 Task: Open a blank sheet, save the file as Grace.pdf Add the quote 'The only time you should ever look back is to see how far you've come.' Apply font style 'Merriweather' and font size 36 Align the text to the Justify .Change the text color to  'Purple'
Action: Mouse moved to (354, 193)
Screenshot: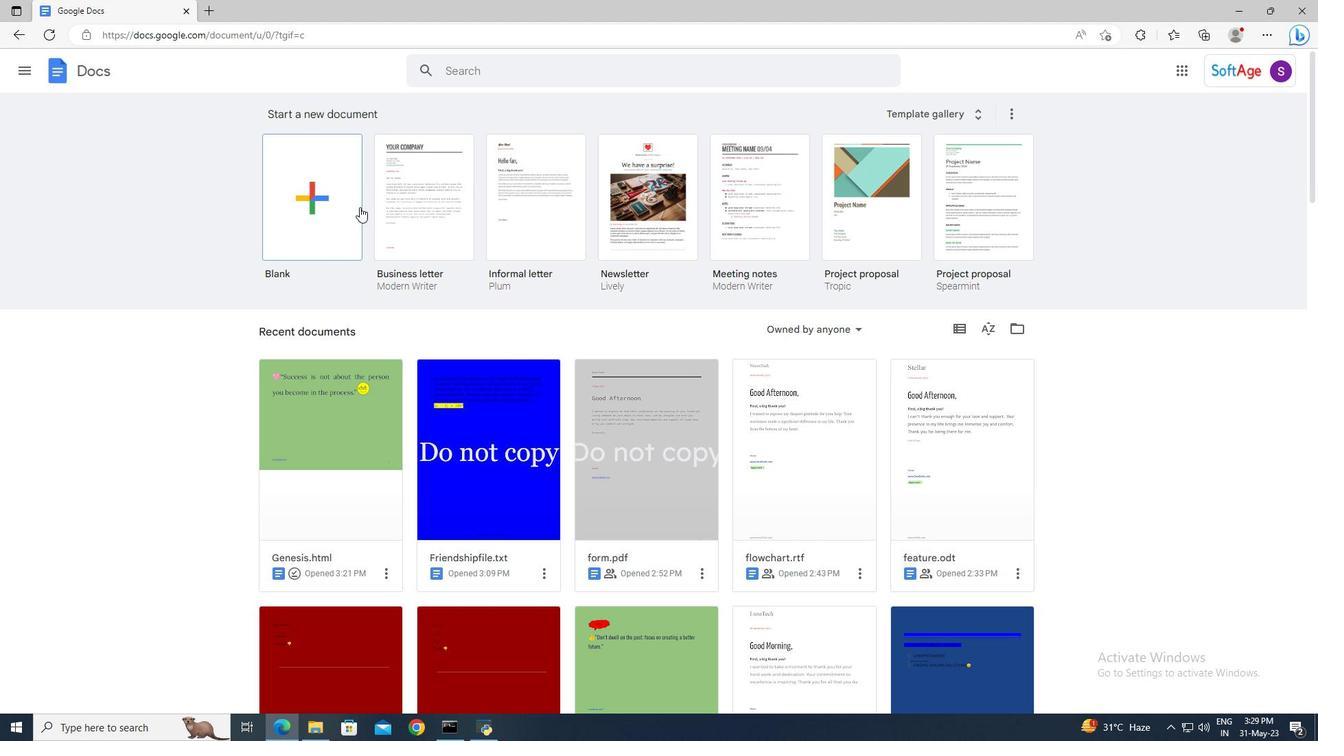 
Action: Mouse pressed left at (354, 193)
Screenshot: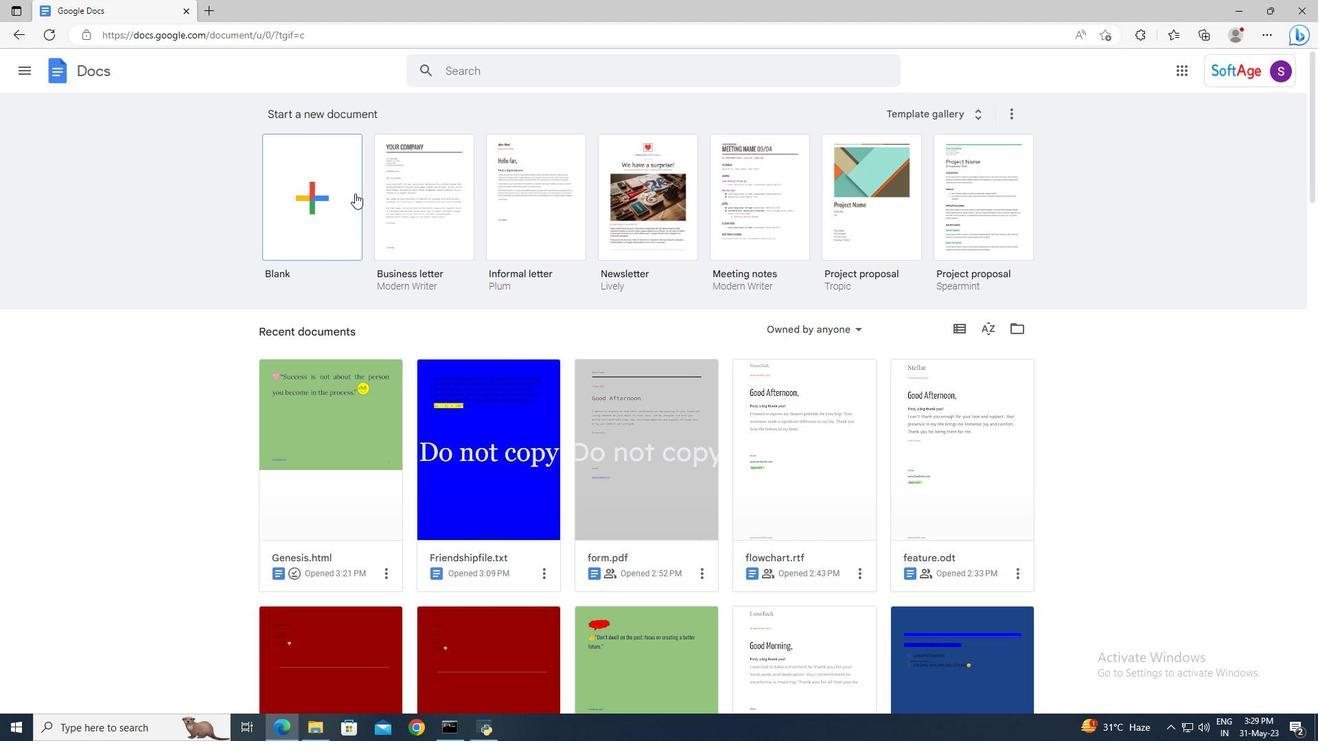 
Action: Mouse moved to (136, 58)
Screenshot: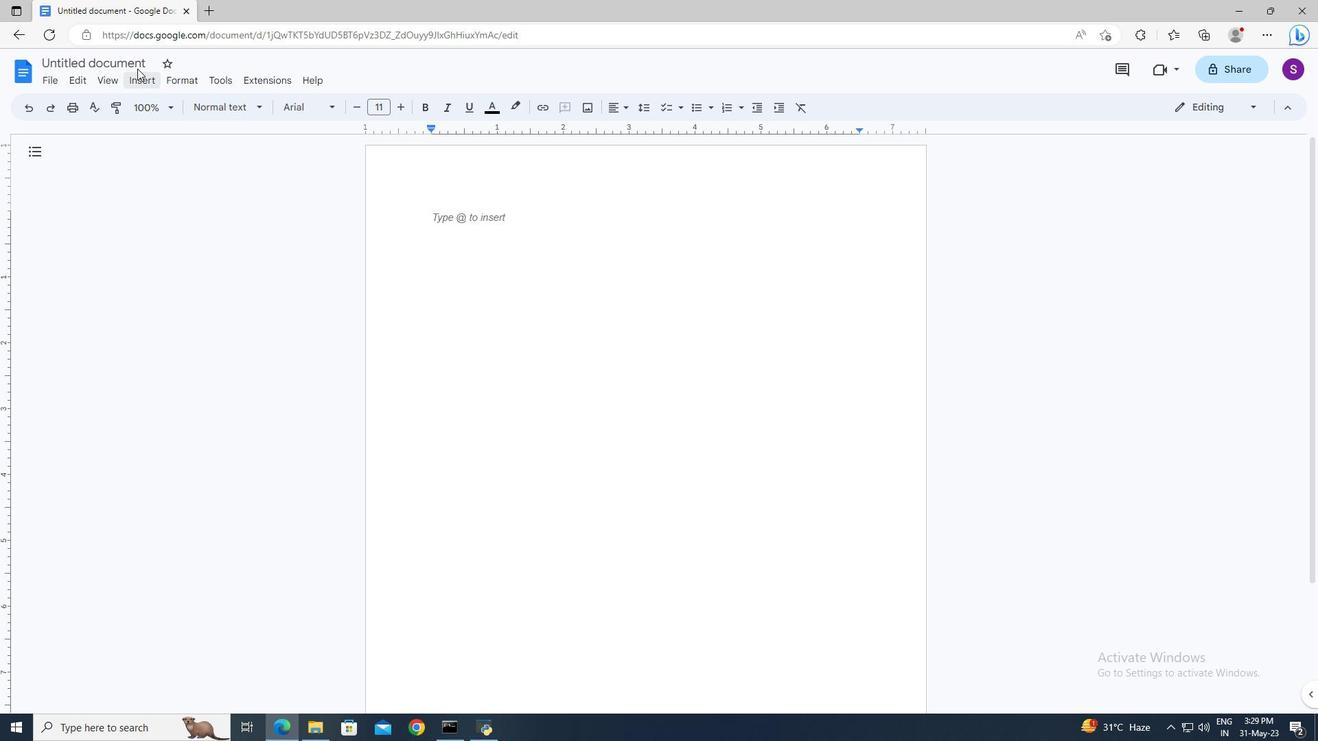 
Action: Mouse pressed left at (136, 58)
Screenshot: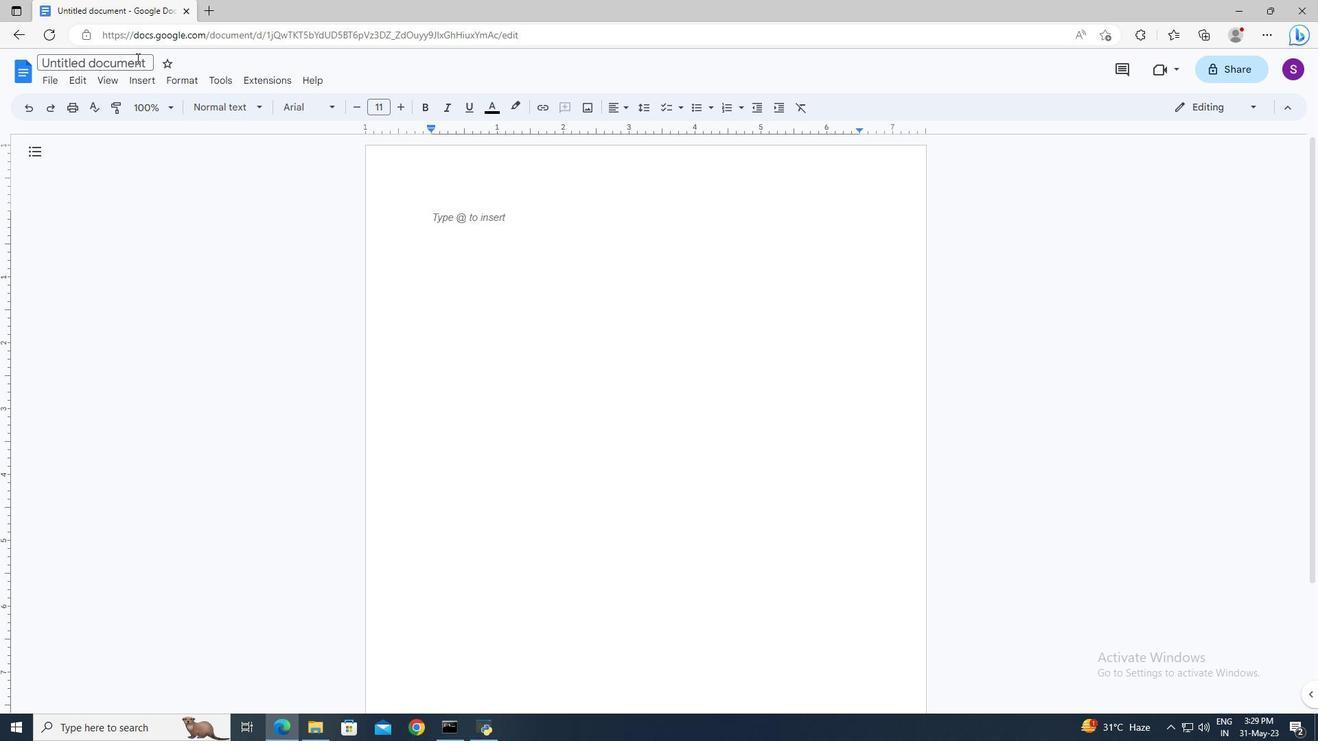 
Action: Key pressed <Key.delete><Key.shift>Grace.pdf<Key.enter>
Screenshot: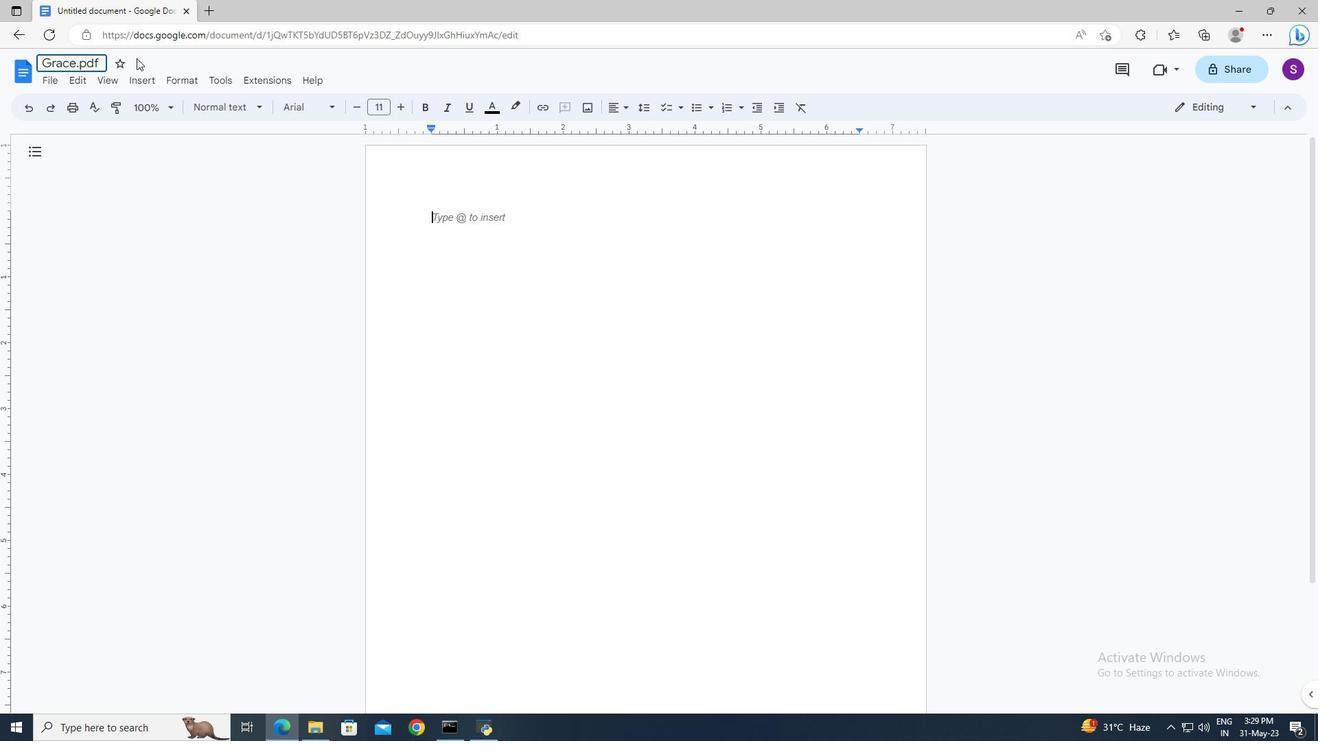 
Action: Mouse moved to (458, 215)
Screenshot: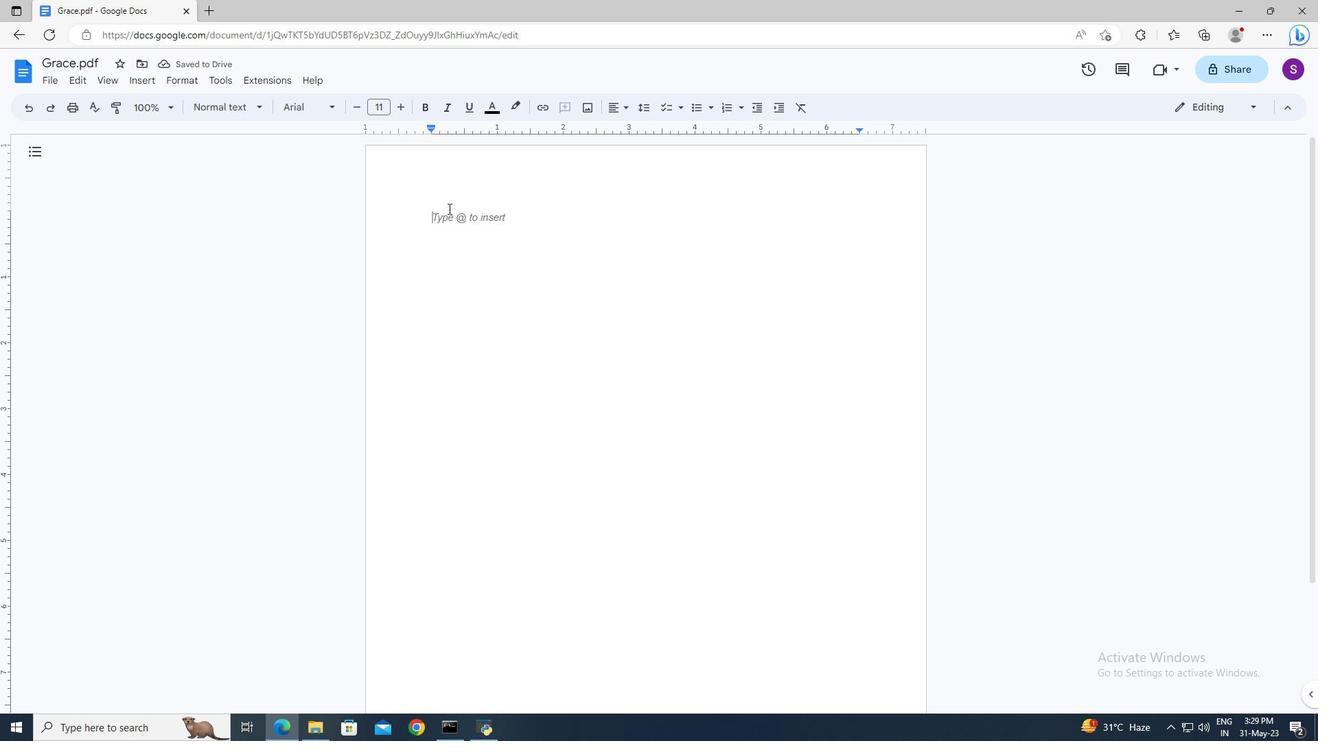 
Action: Mouse pressed left at (458, 215)
Screenshot: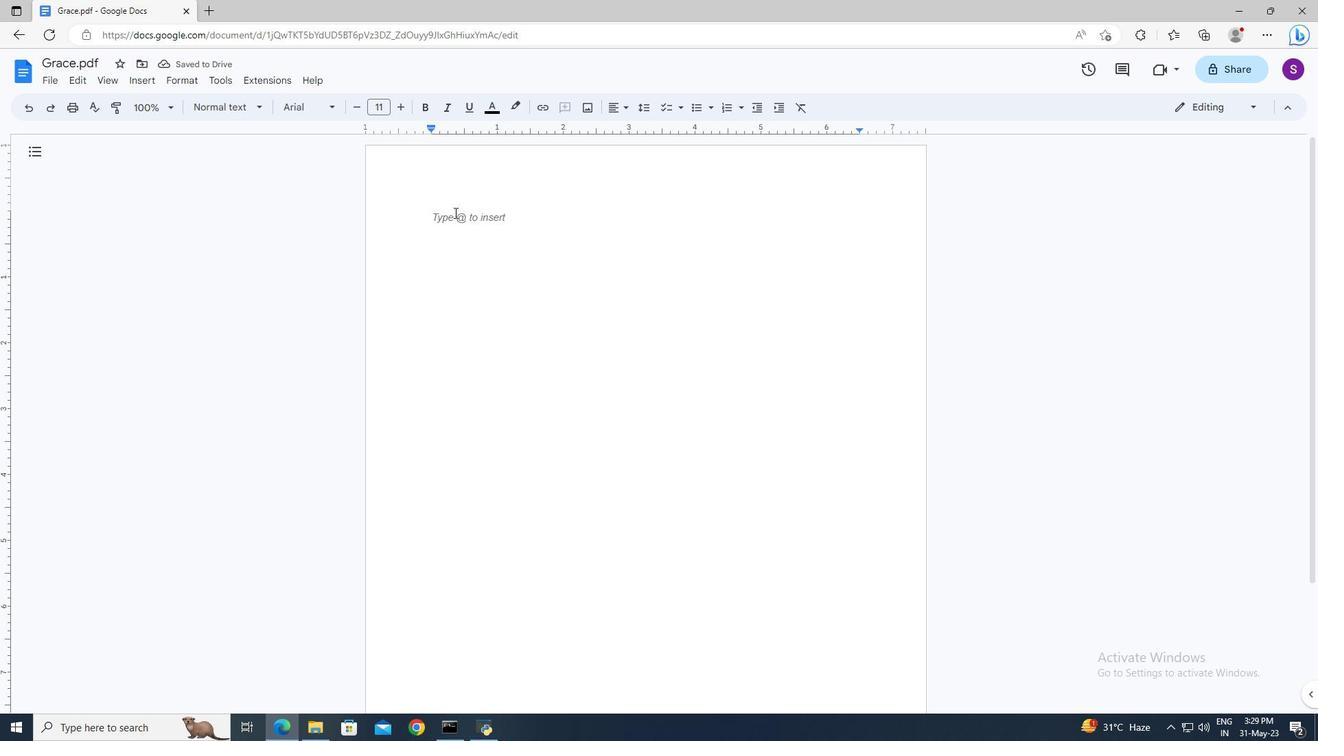 
Action: Key pressed <Key.shift>"<Key.shift>The<Key.space>only<Key.space>time<Key.space>you<Key.space>should<Key.space>ever<Key.space>look<Key.space>back<Key.space>is<Key.space>to<Key.space>see<Key.space>how<Key.space>far<Key.space>you've<Key.space>come.<Key.shift>"ctrl+A
Screenshot: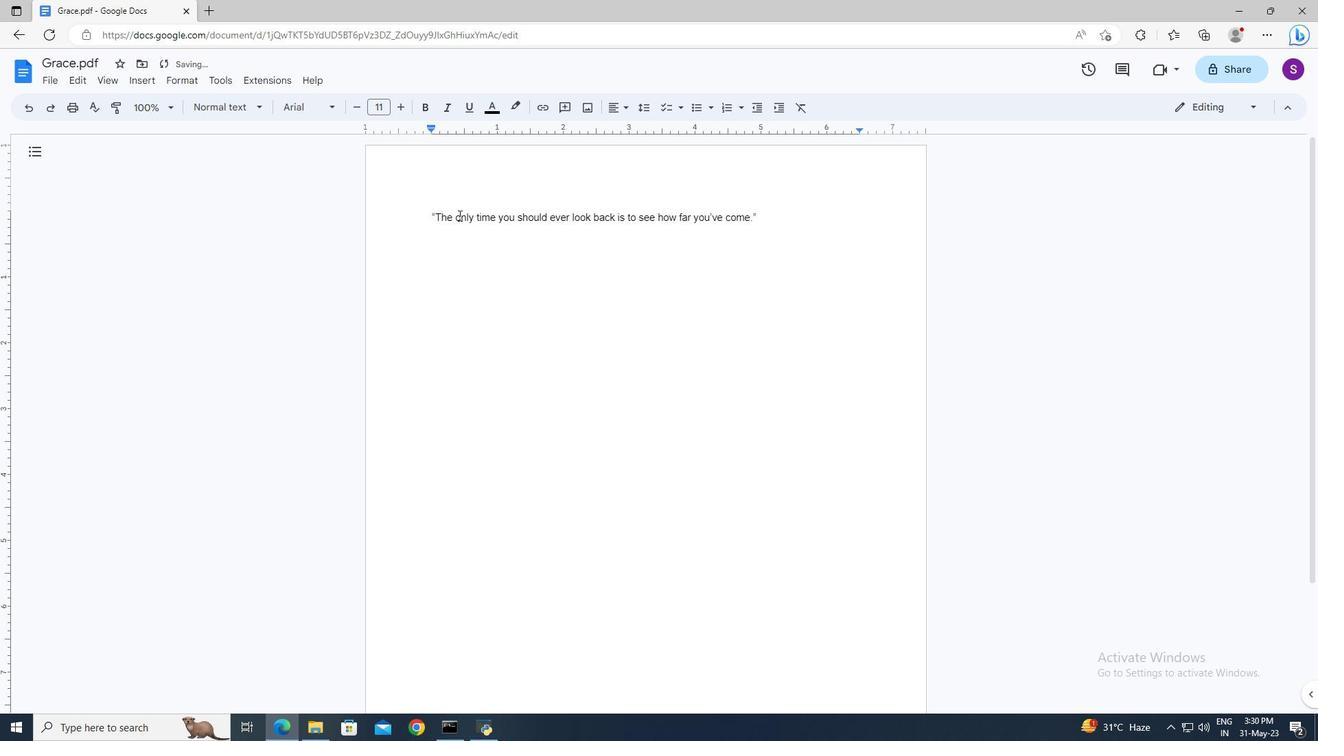 
Action: Mouse moved to (291, 109)
Screenshot: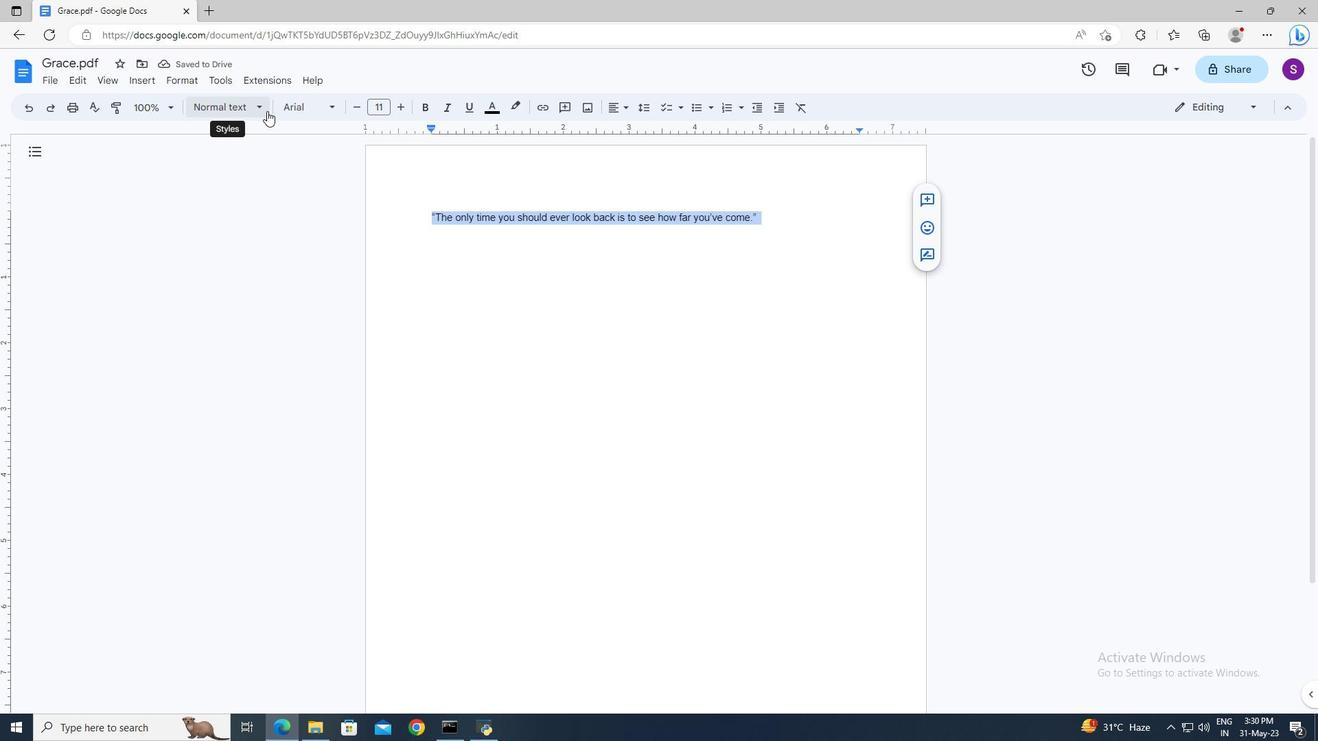 
Action: Mouse pressed left at (291, 109)
Screenshot: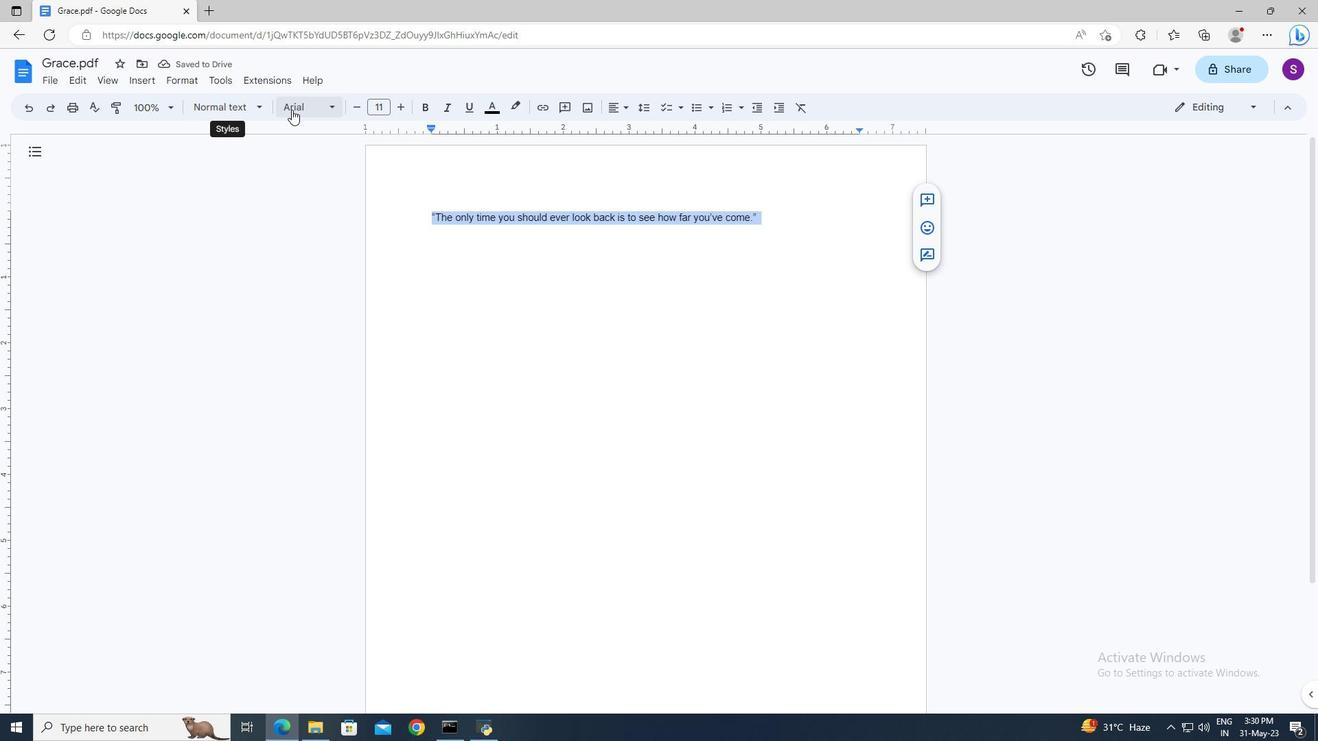 
Action: Mouse moved to (341, 580)
Screenshot: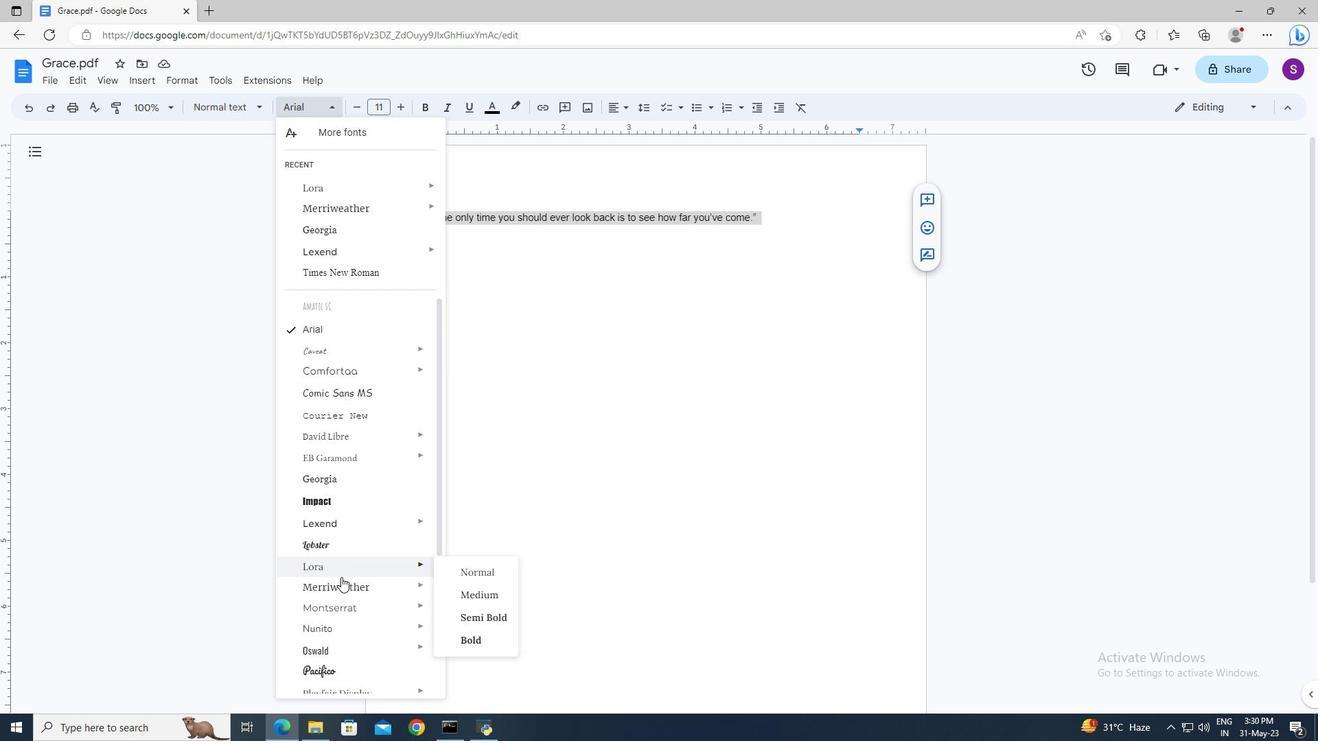 
Action: Mouse pressed left at (341, 580)
Screenshot: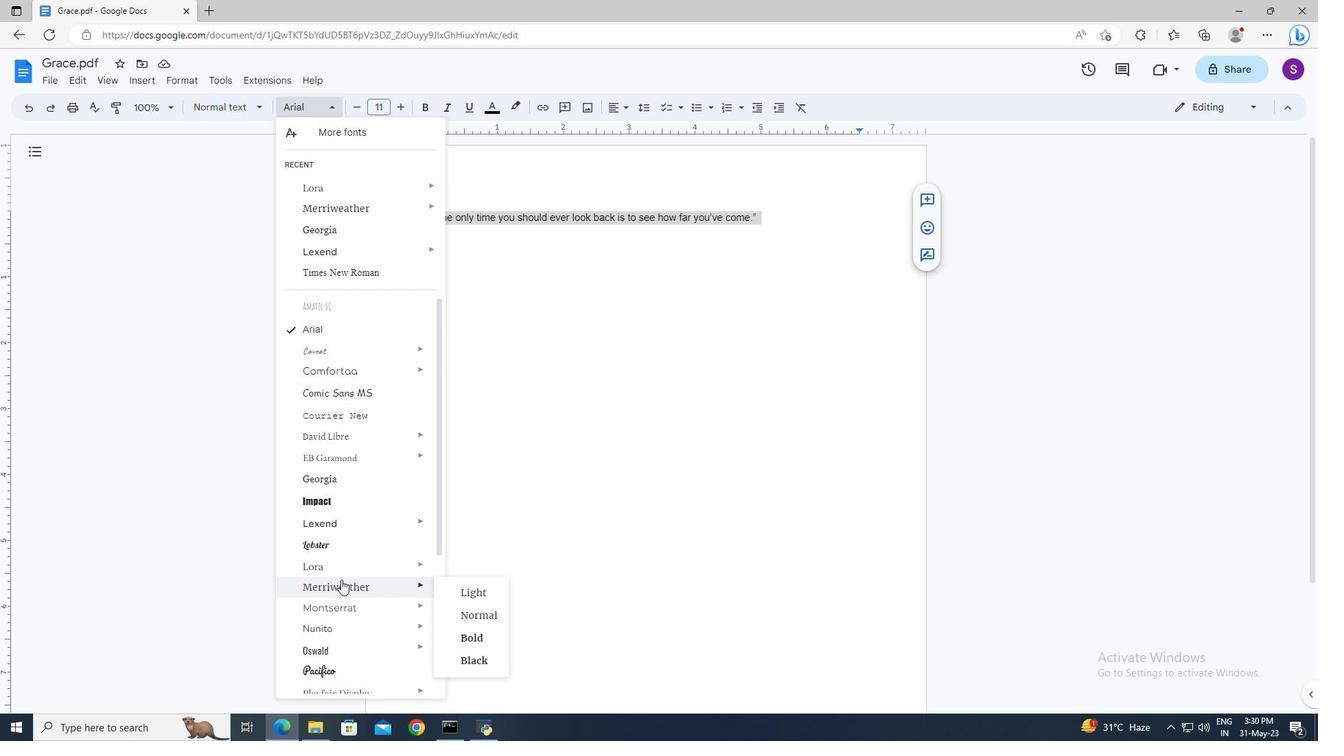 
Action: Mouse moved to (385, 111)
Screenshot: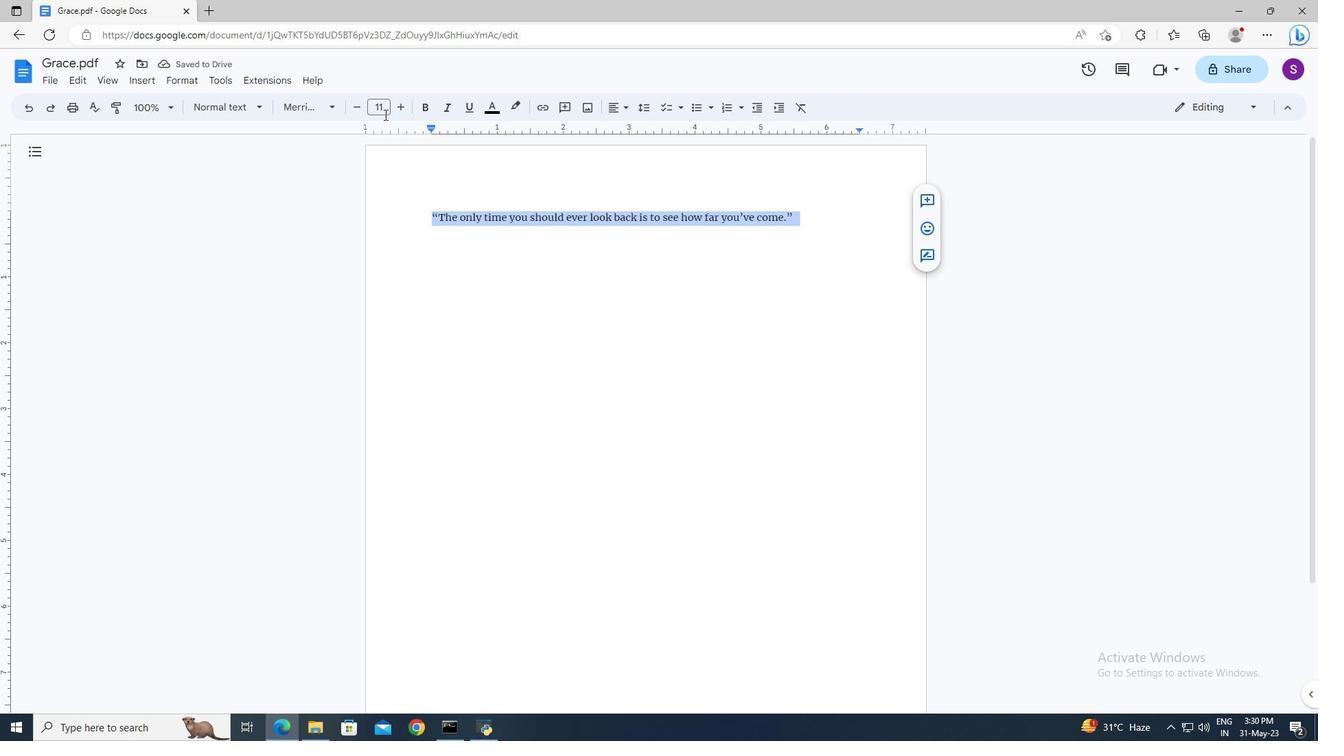 
Action: Mouse pressed left at (385, 111)
Screenshot: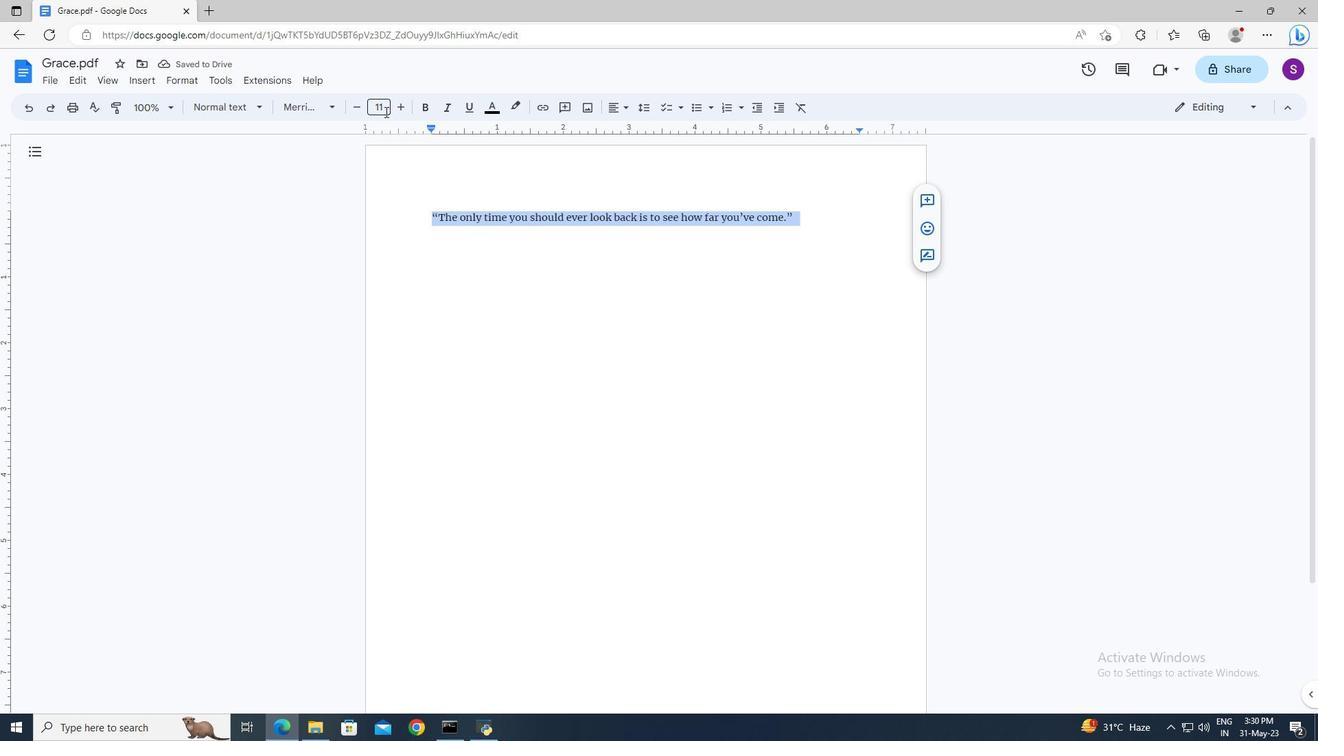 
Action: Key pressed 36<Key.enter>
Screenshot: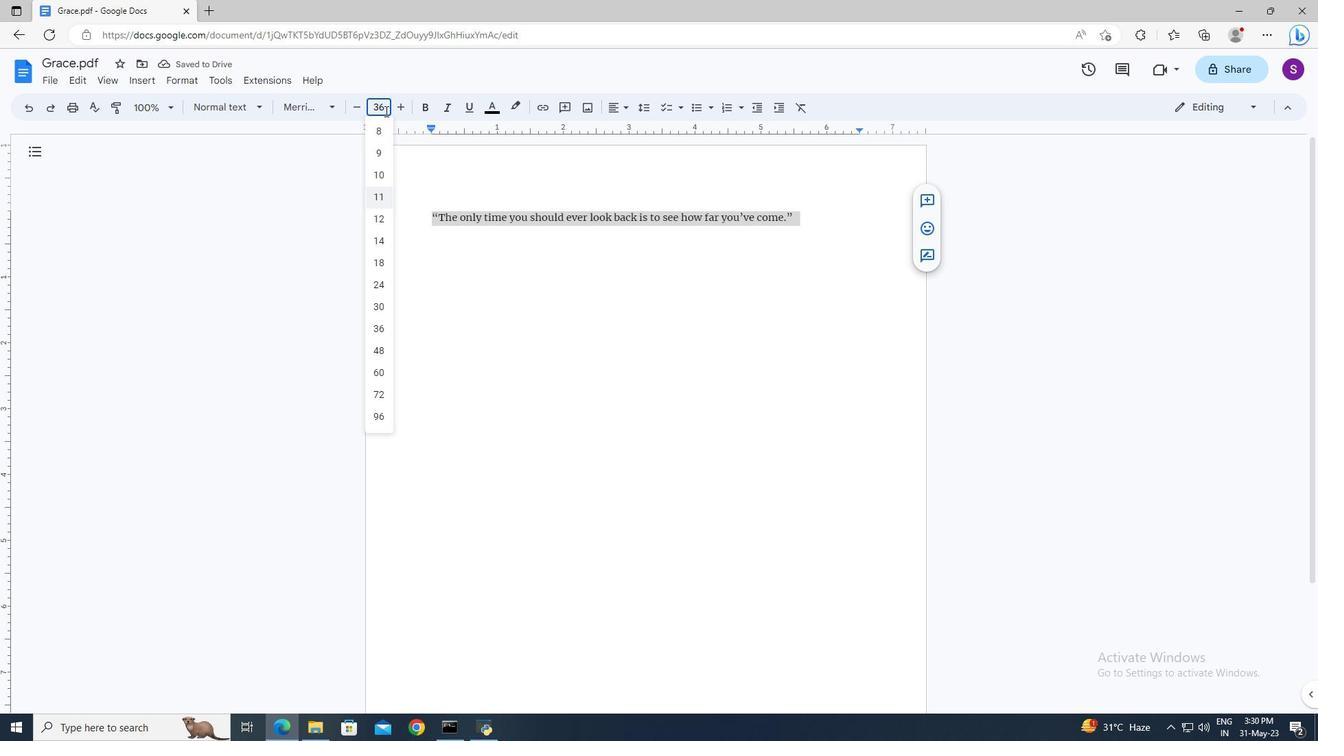 
Action: Mouse moved to (610, 106)
Screenshot: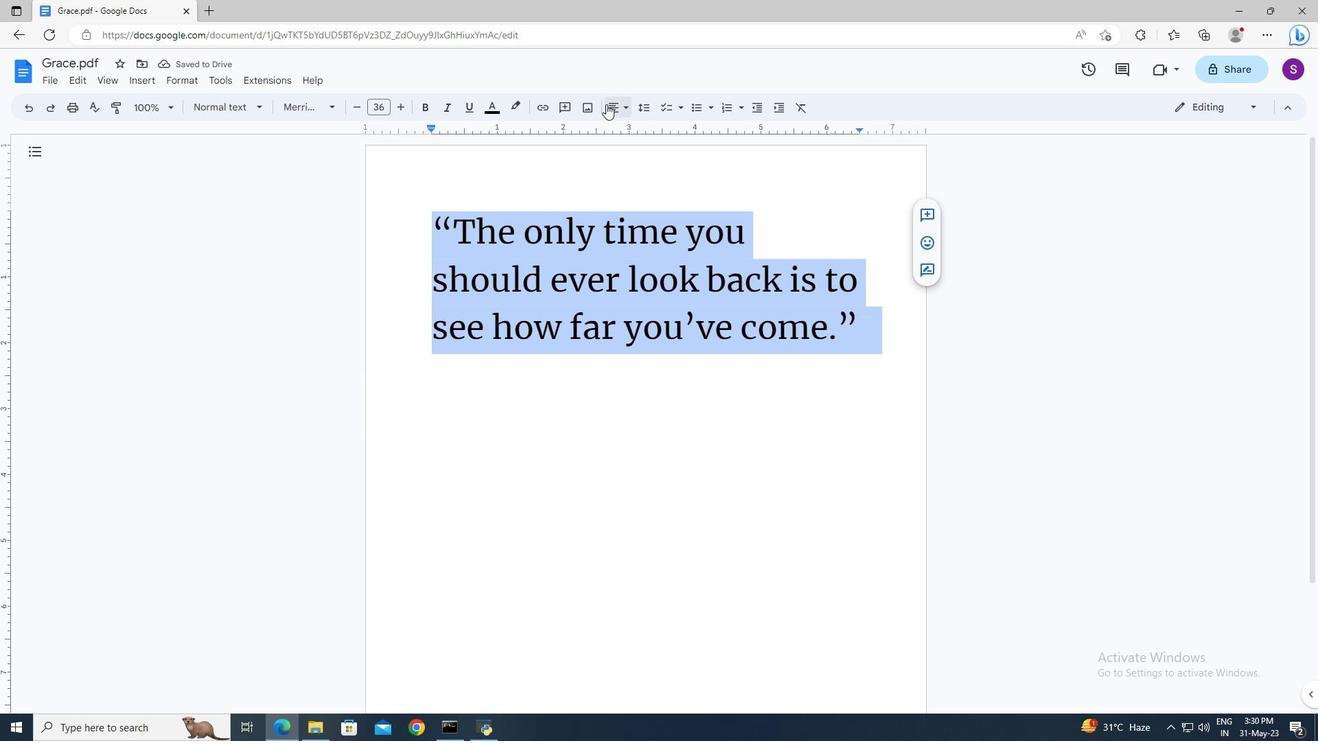 
Action: Mouse pressed left at (610, 106)
Screenshot: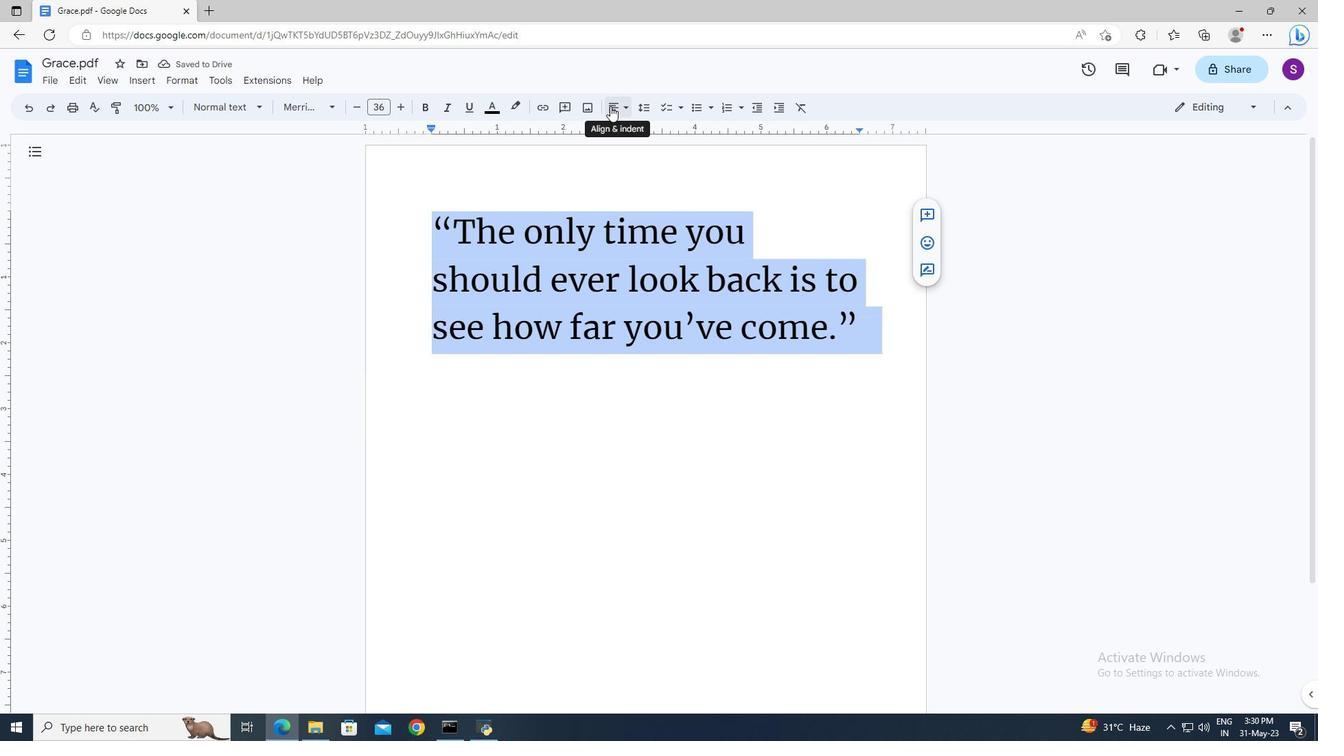
Action: Mouse moved to (672, 127)
Screenshot: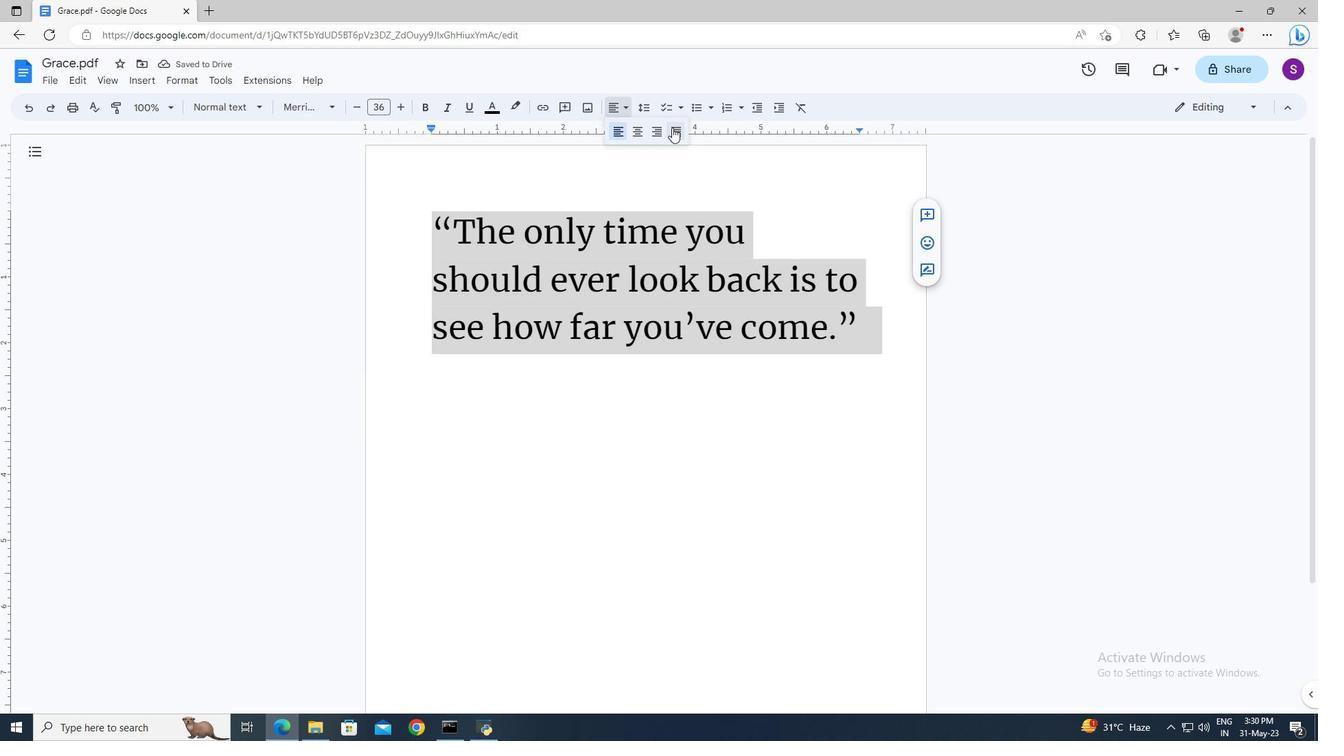 
Action: Mouse pressed left at (672, 127)
Screenshot: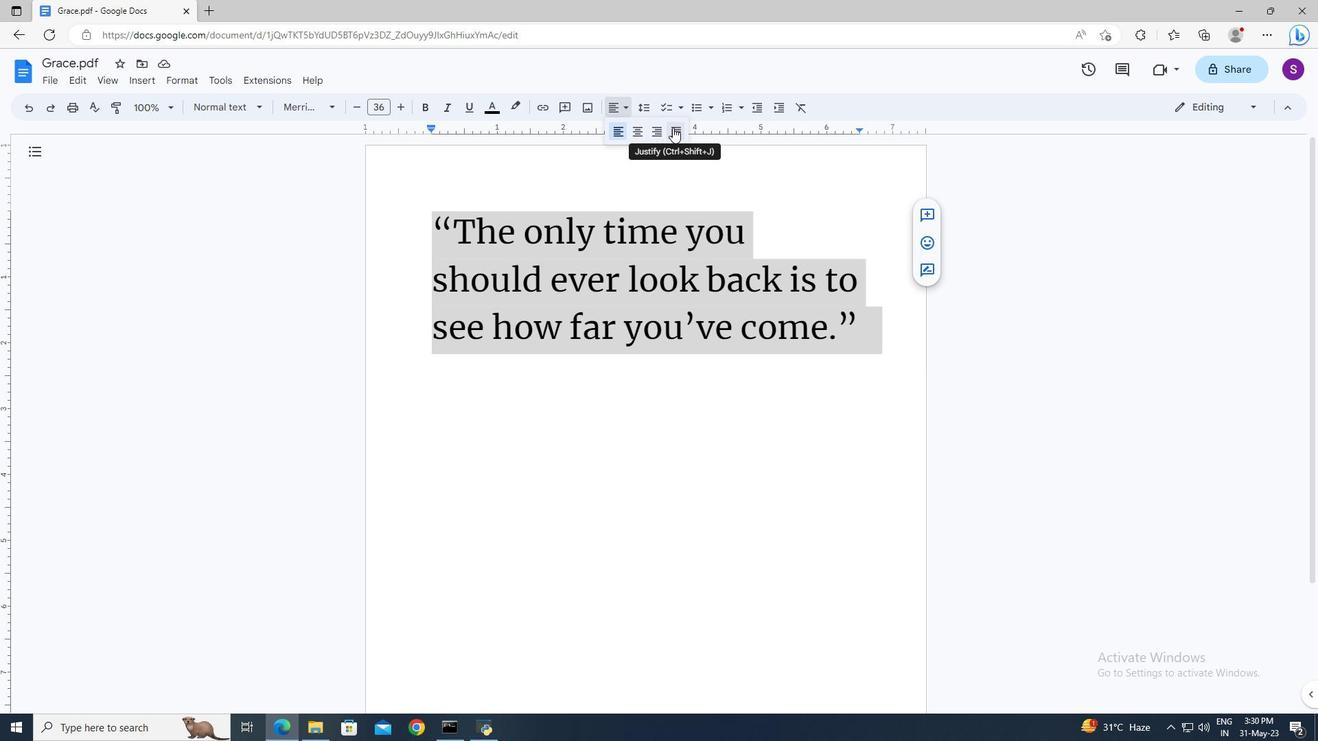 
Action: Mouse moved to (495, 107)
Screenshot: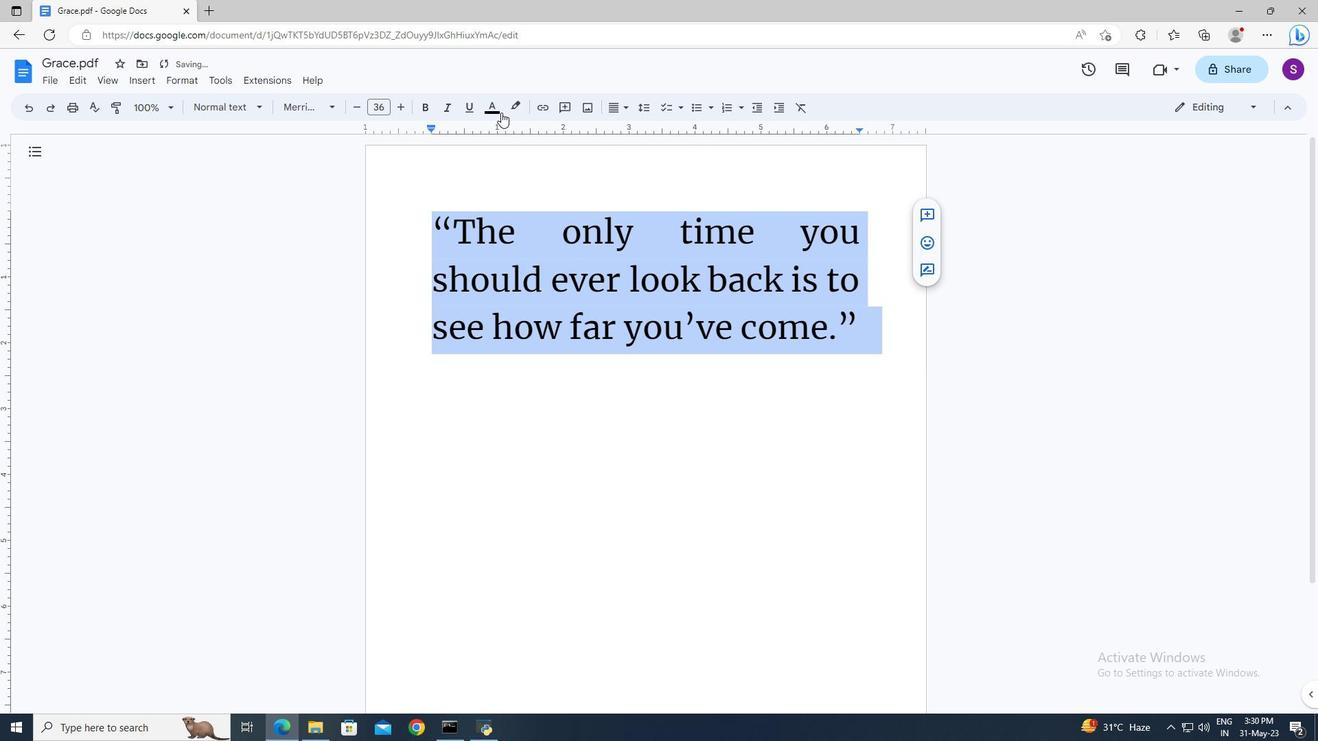 
Action: Mouse pressed left at (495, 107)
Screenshot: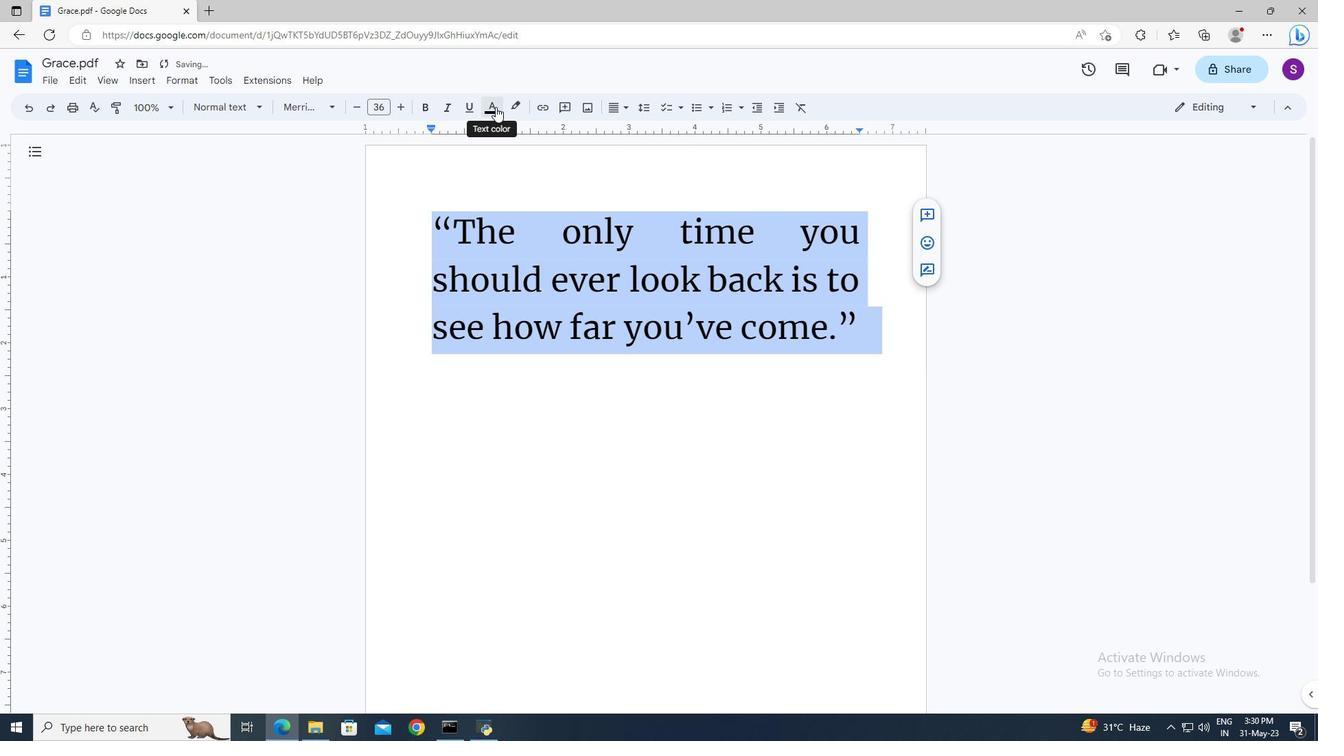 
Action: Mouse moved to (615, 151)
Screenshot: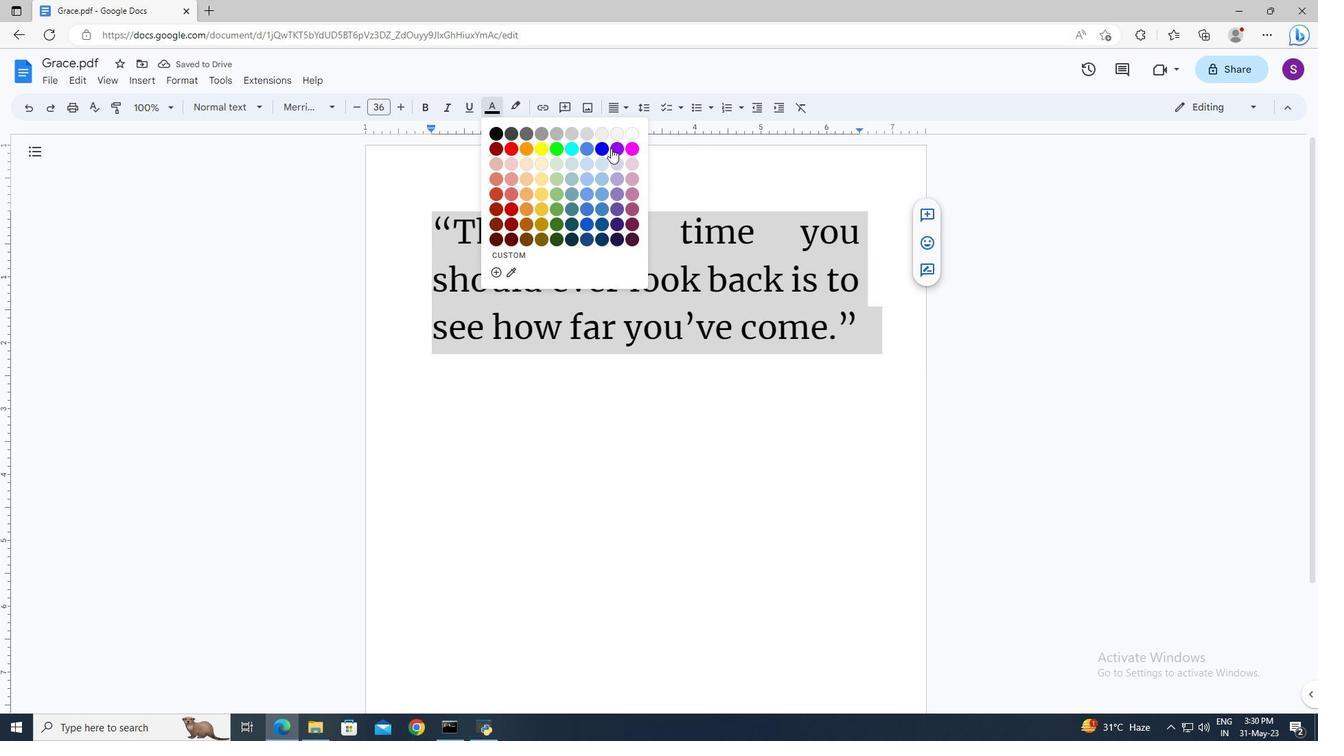 
Action: Mouse pressed left at (615, 151)
Screenshot: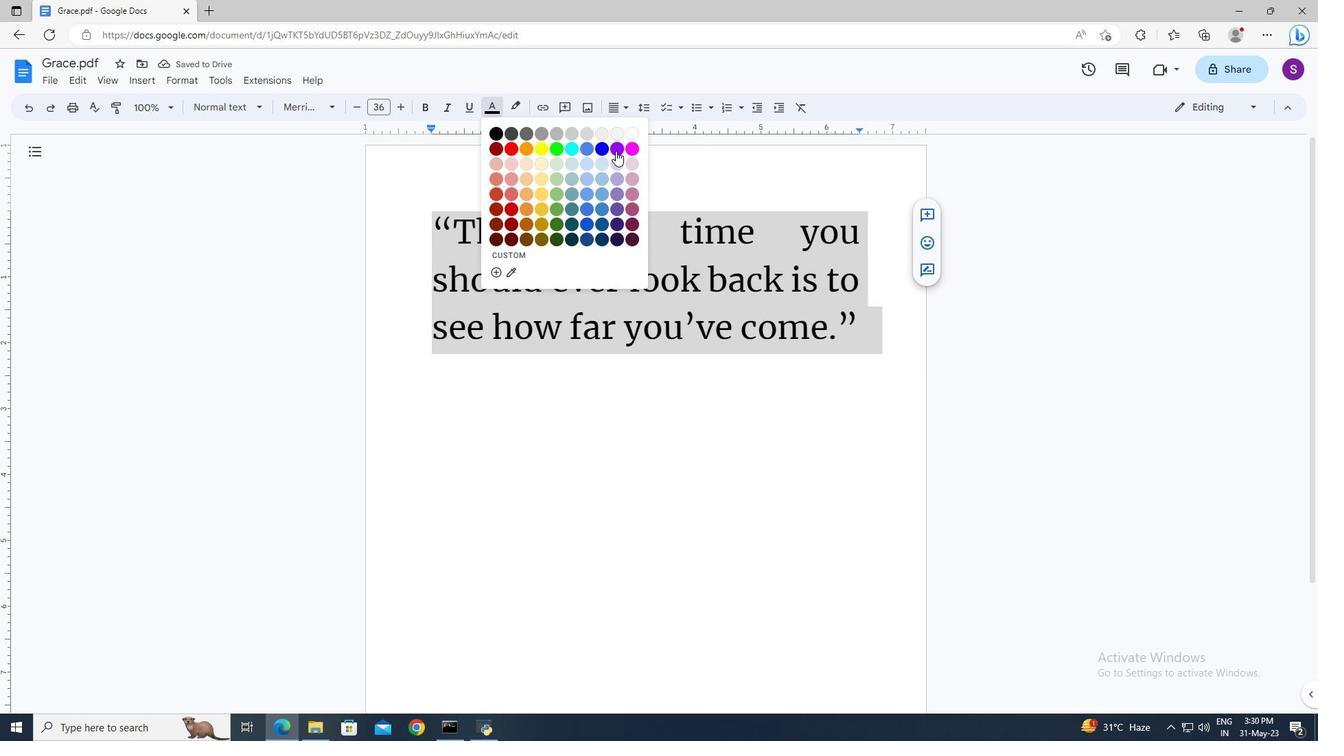 
Action: Mouse moved to (617, 191)
Screenshot: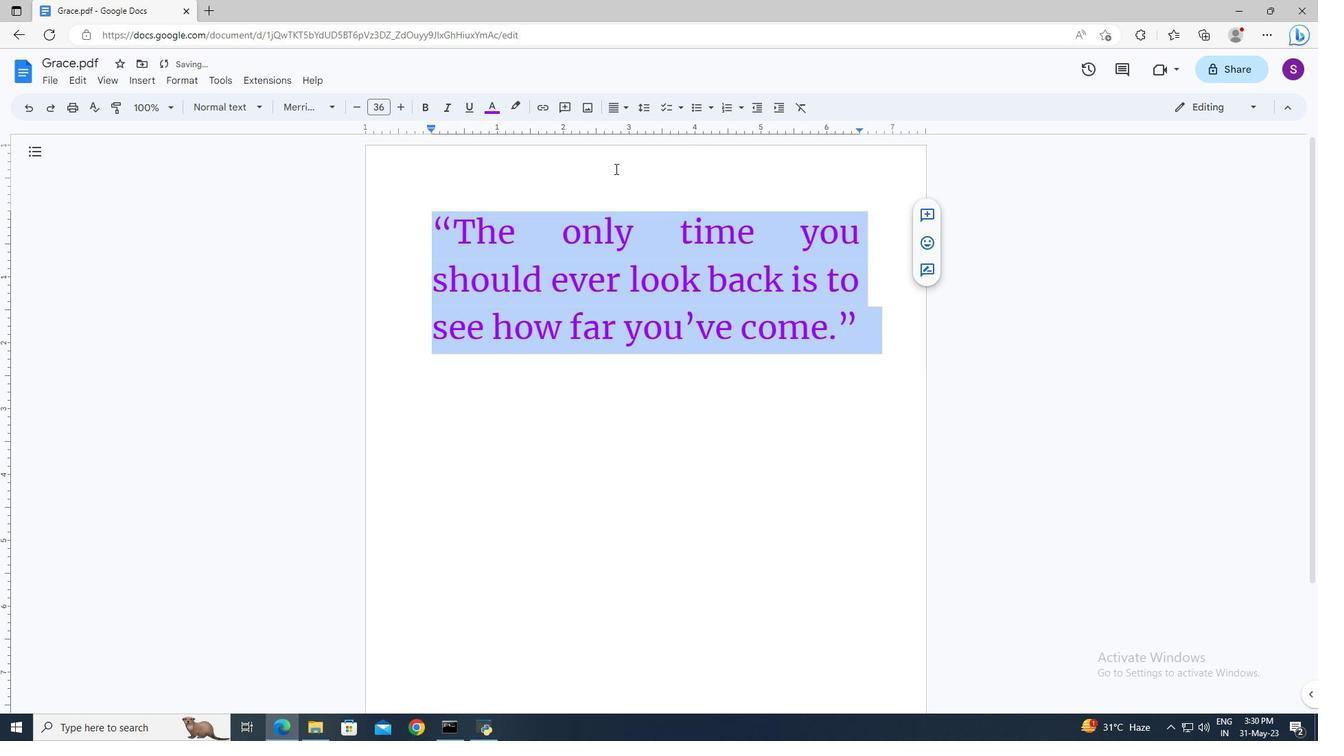 
Action: Mouse pressed left at (617, 191)
Screenshot: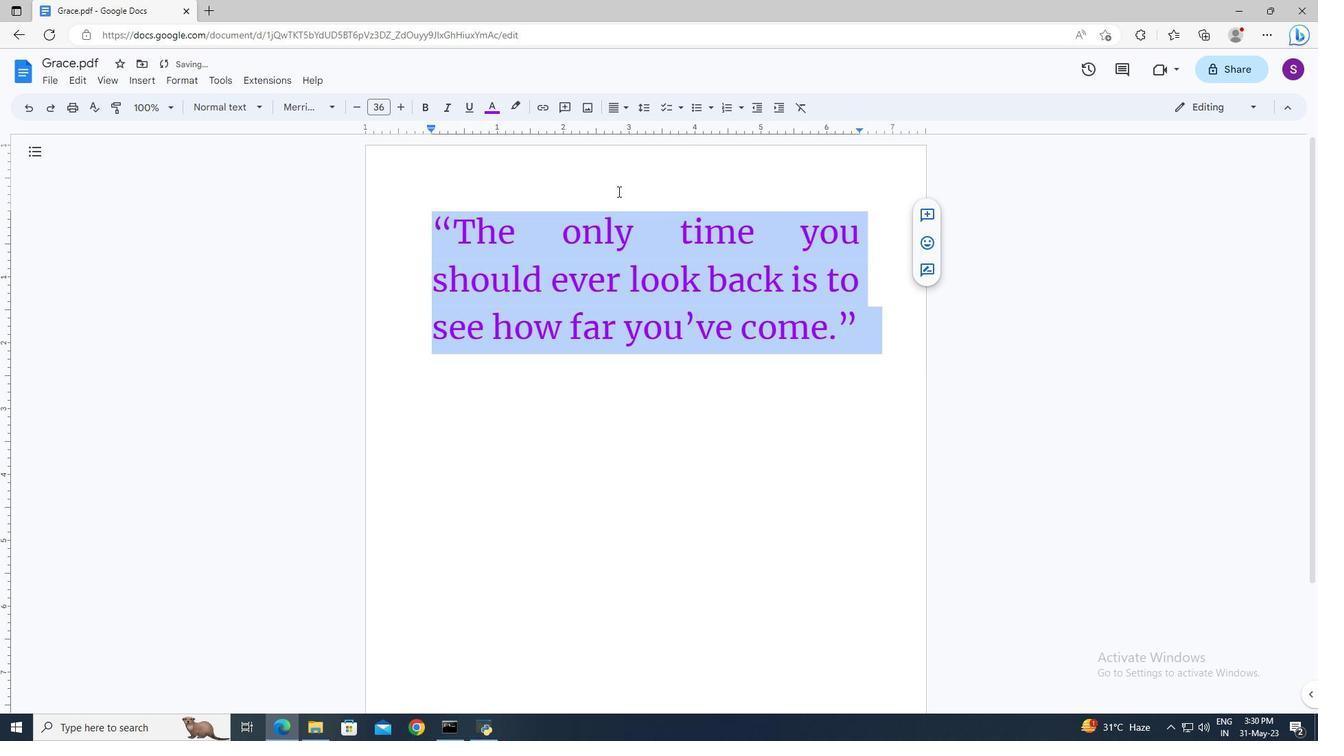 
